 Task: Insert a radar chart into the spreadsheet named "Data".
Action: Mouse pressed left at (155, 198)
Screenshot: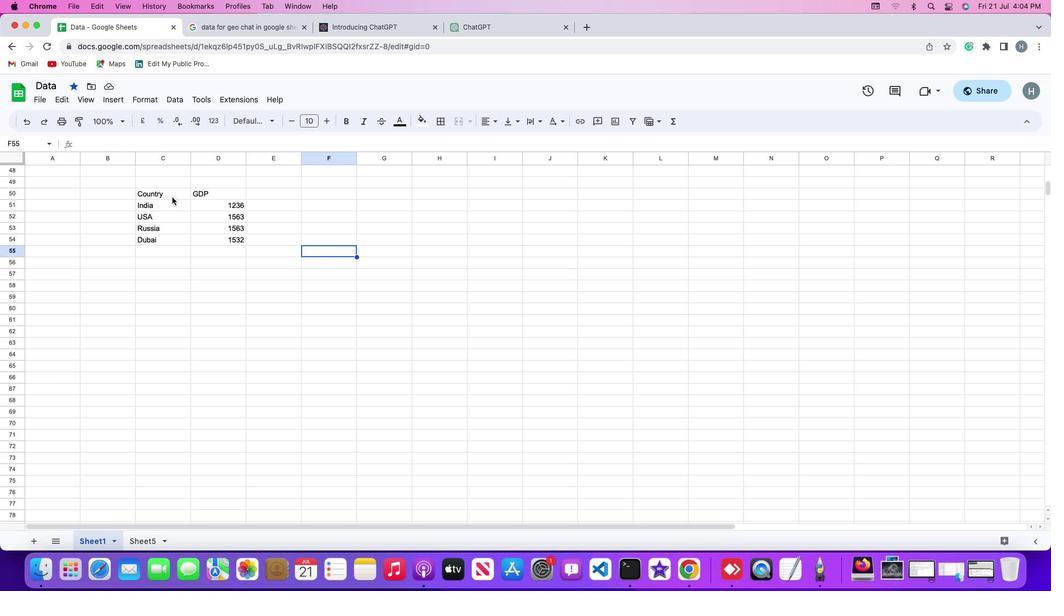 
Action: Mouse pressed left at (155, 198)
Screenshot: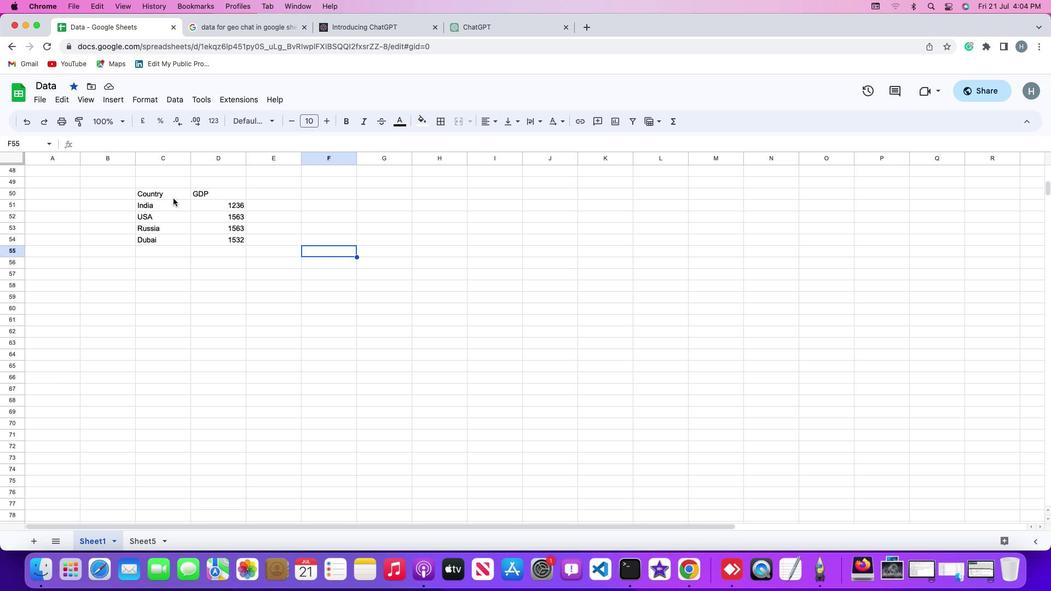 
Action: Mouse moved to (118, 104)
Screenshot: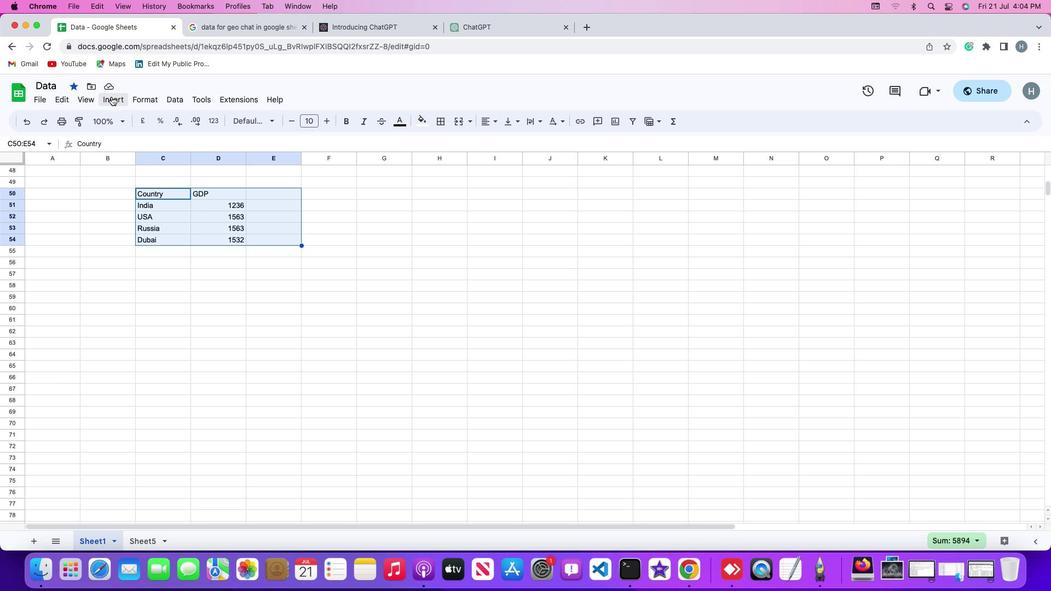 
Action: Mouse pressed left at (118, 104)
Screenshot: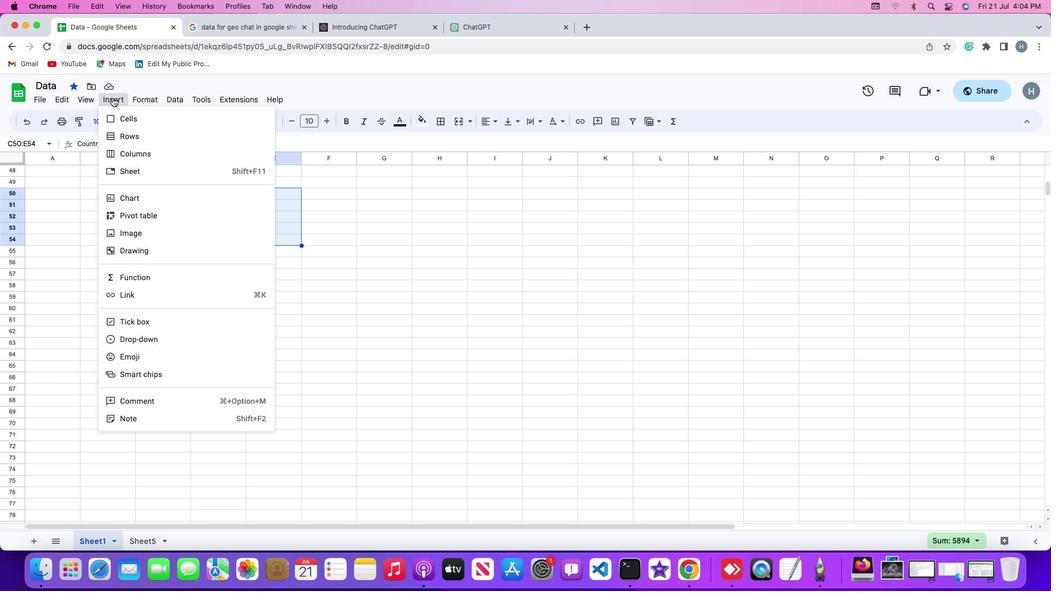
Action: Mouse moved to (146, 203)
Screenshot: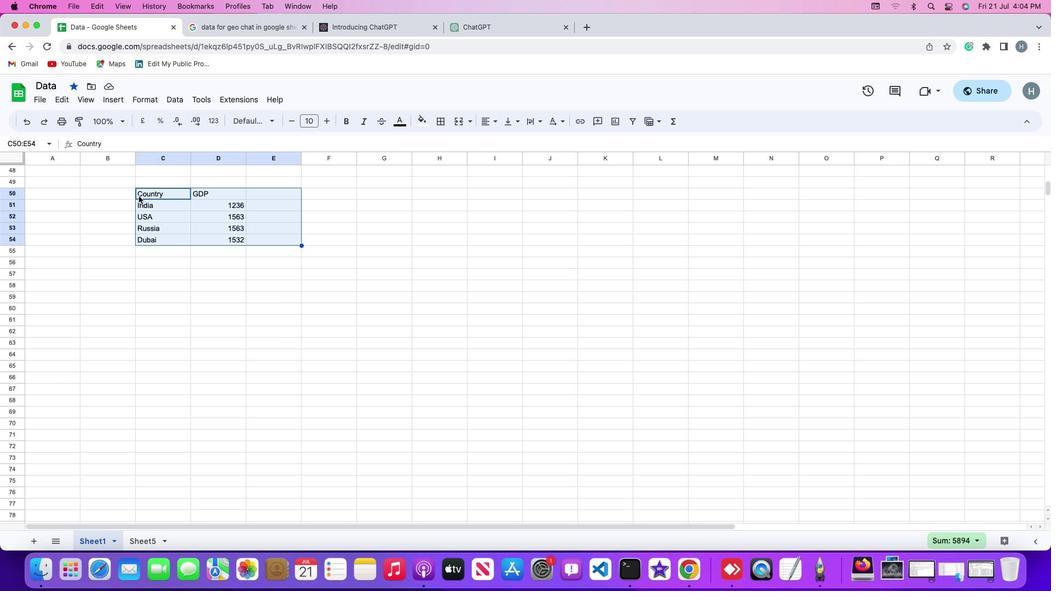 
Action: Mouse pressed left at (146, 203)
Screenshot: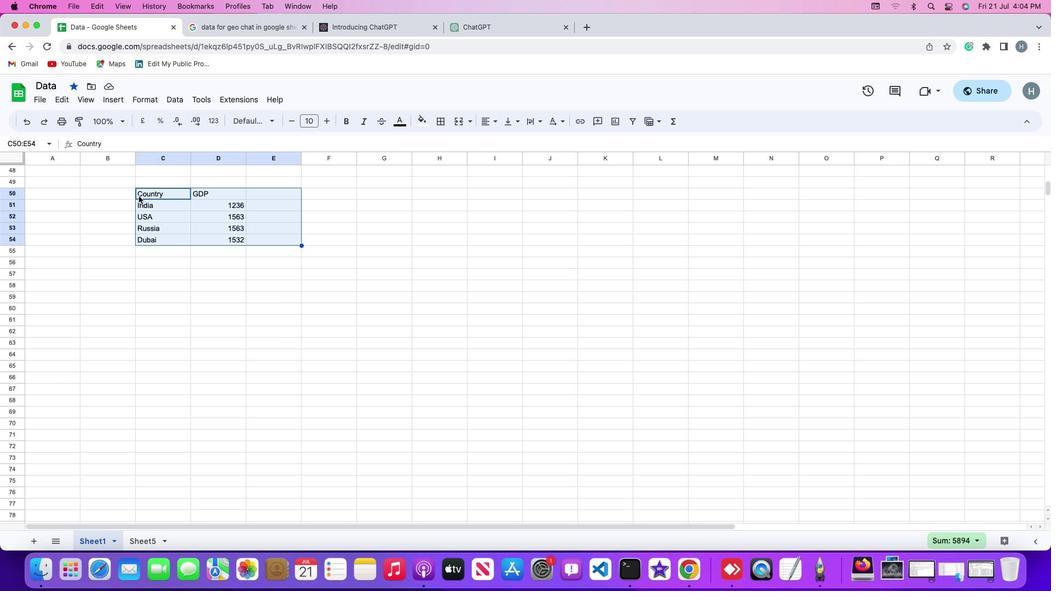 
Action: Mouse moved to (962, 203)
Screenshot: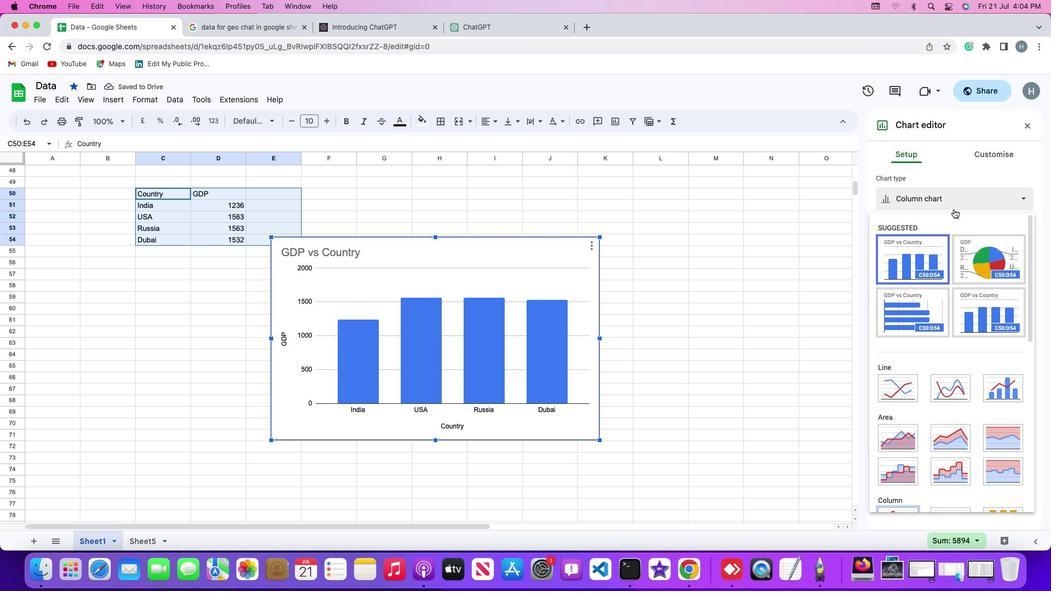 
Action: Mouse pressed left at (962, 203)
Screenshot: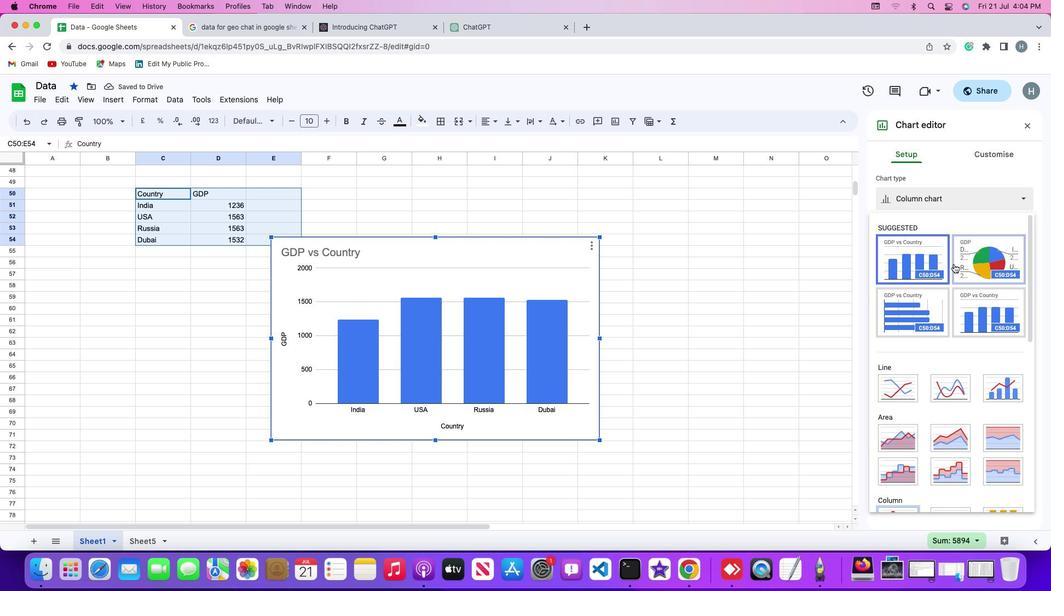 
Action: Mouse moved to (961, 406)
Screenshot: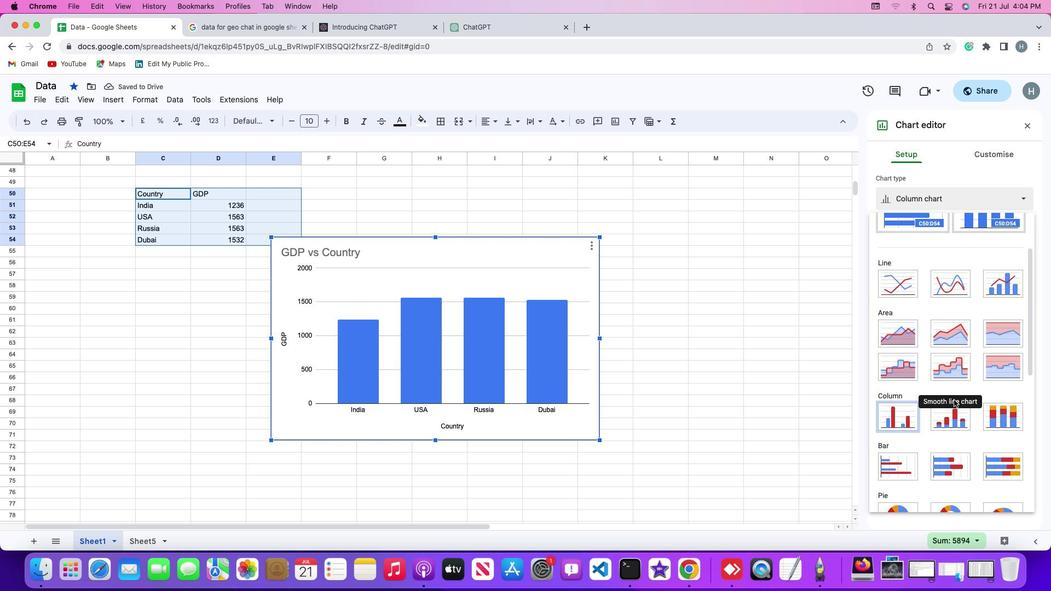 
Action: Mouse scrolled (961, 406) with delta (7, 6)
Screenshot: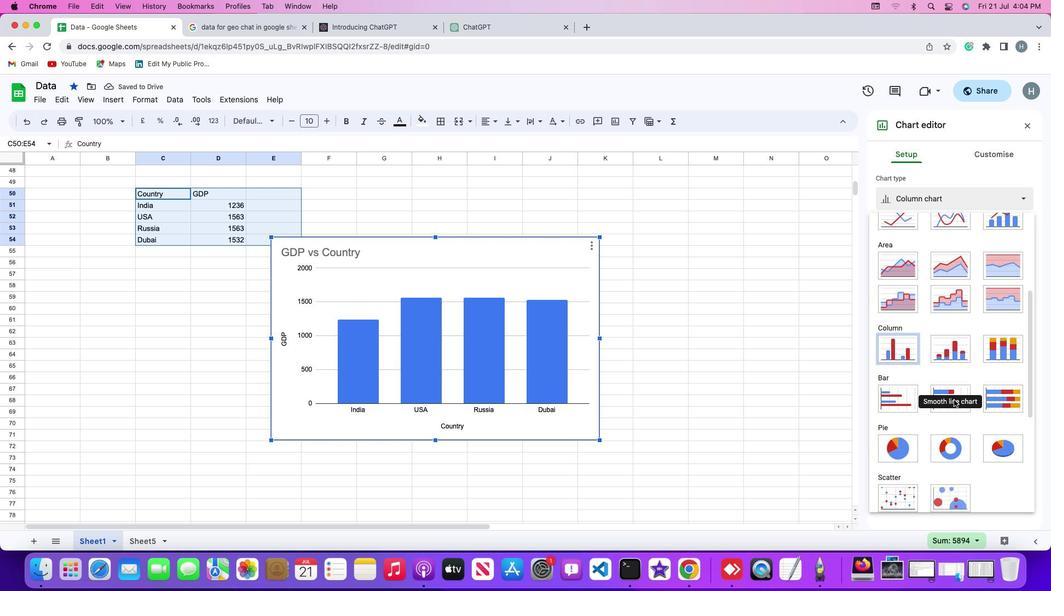 
Action: Mouse scrolled (961, 406) with delta (7, 6)
Screenshot: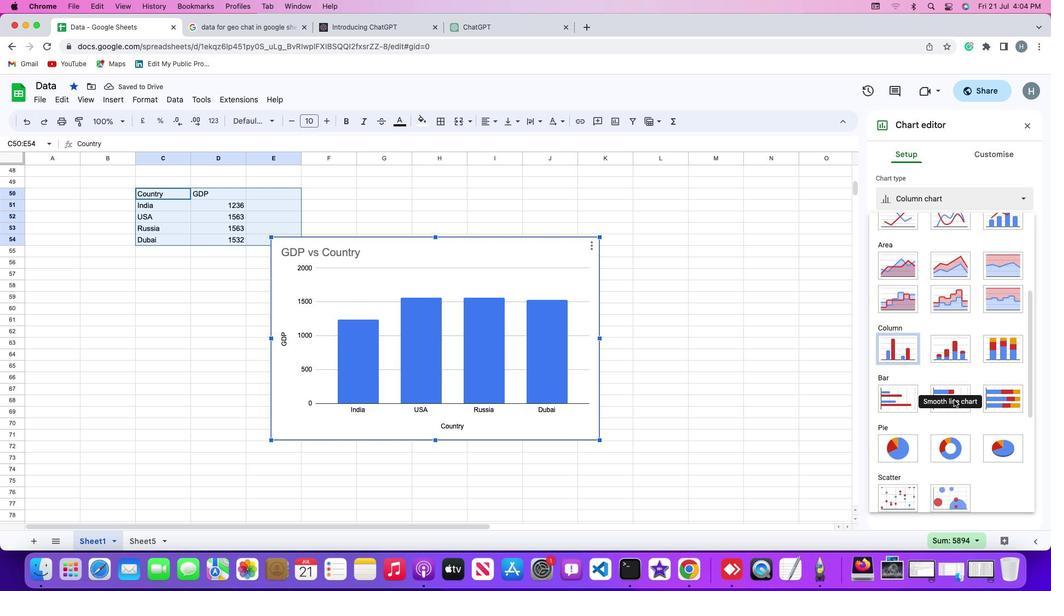 
Action: Mouse scrolled (961, 406) with delta (7, 6)
Screenshot: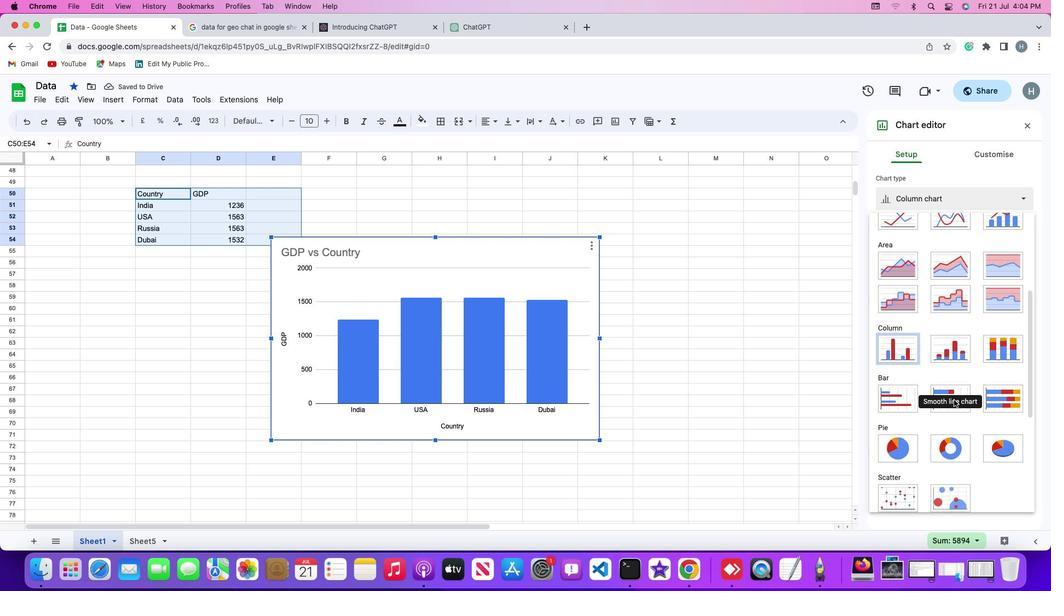 
Action: Mouse scrolled (961, 406) with delta (7, 4)
Screenshot: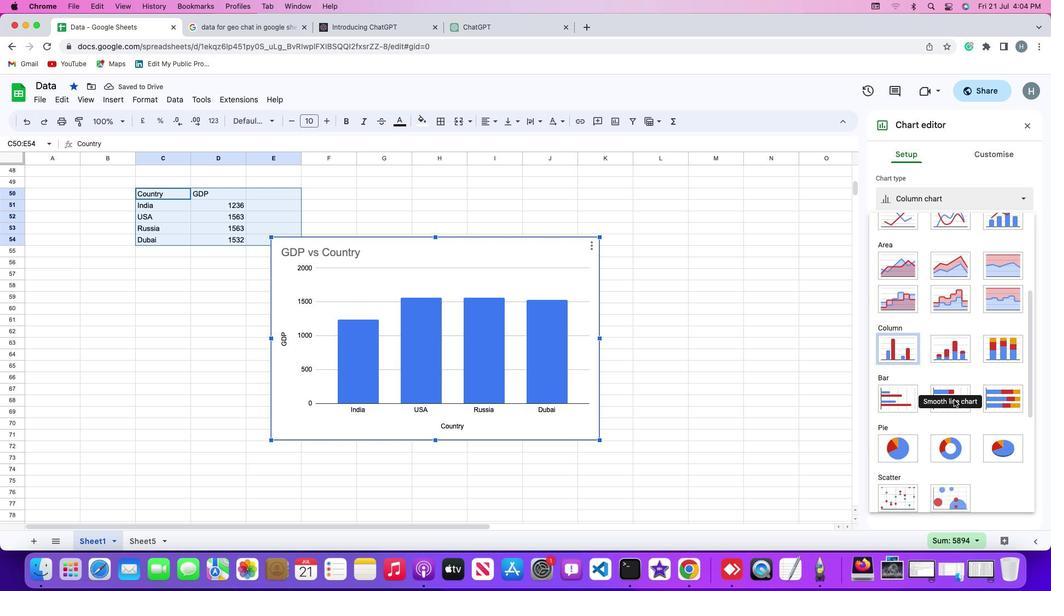 
Action: Mouse scrolled (961, 406) with delta (7, 6)
Screenshot: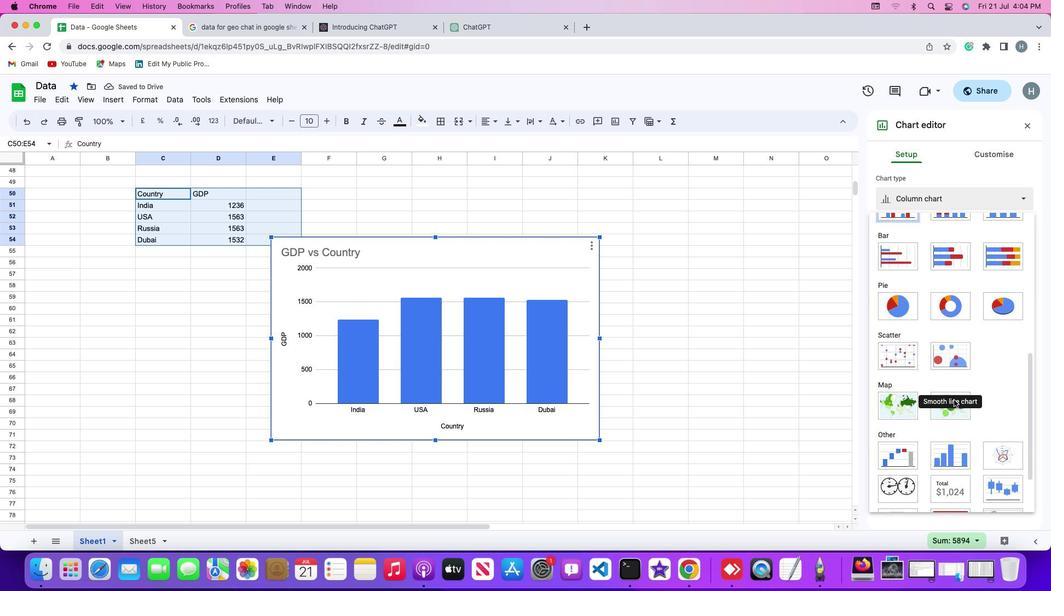 
Action: Mouse scrolled (961, 406) with delta (7, 6)
Screenshot: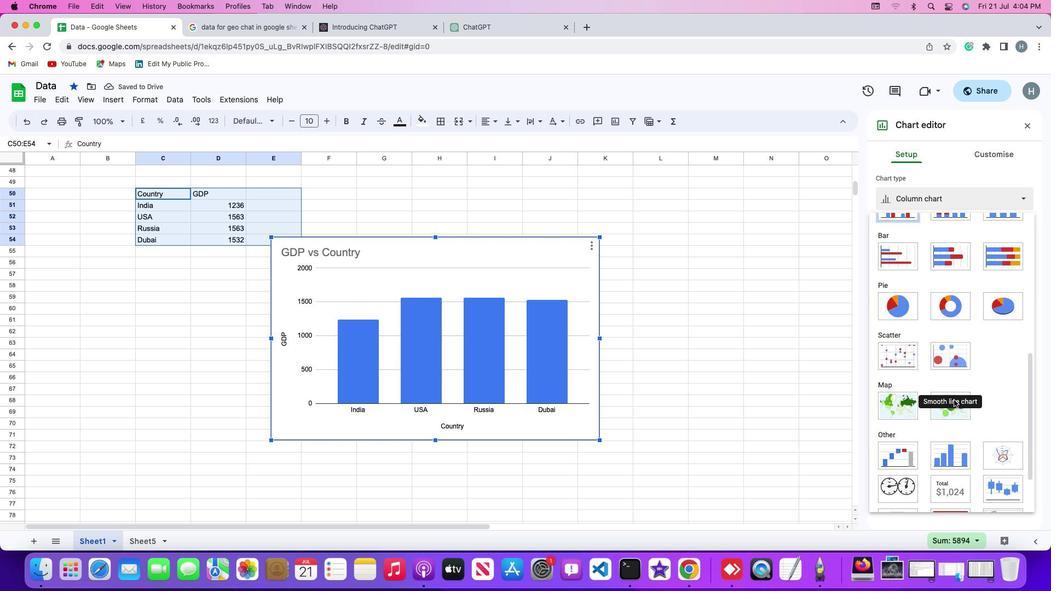 
Action: Mouse scrolled (961, 406) with delta (7, 6)
Screenshot: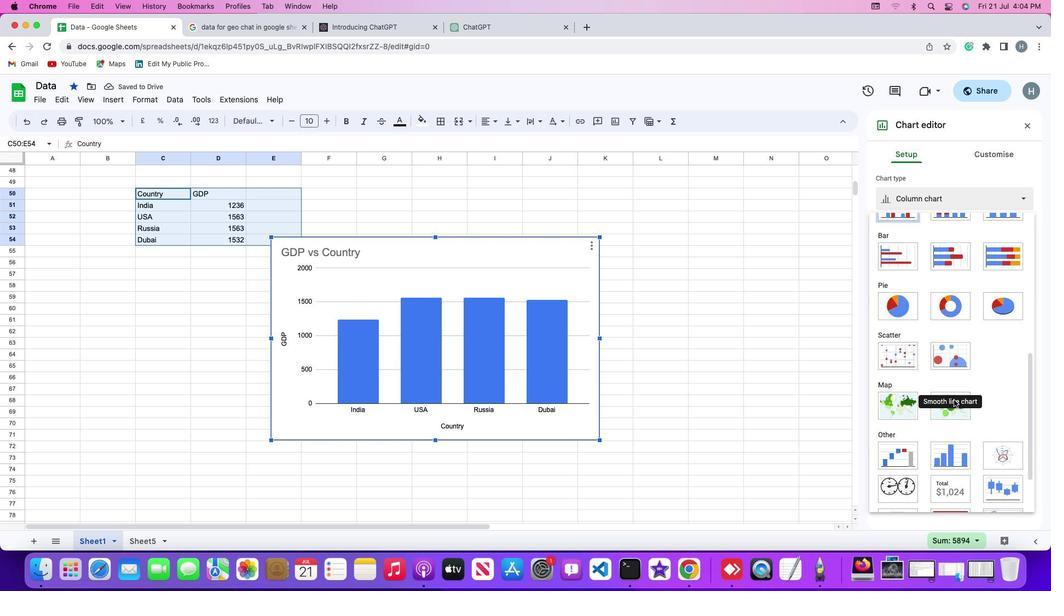 
Action: Mouse scrolled (961, 406) with delta (7, 5)
Screenshot: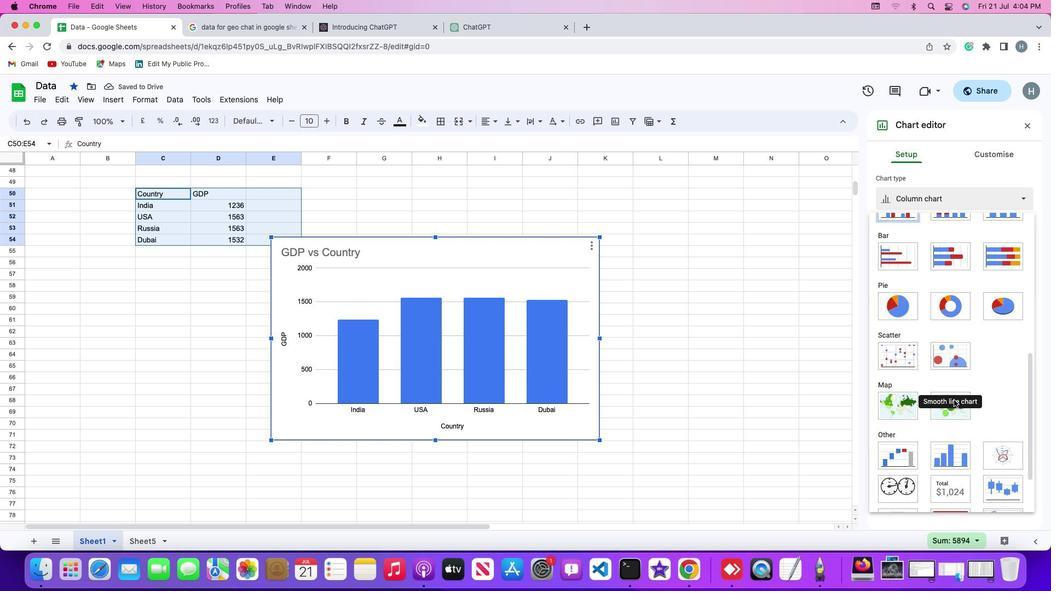 
Action: Mouse scrolled (961, 406) with delta (7, 6)
Screenshot: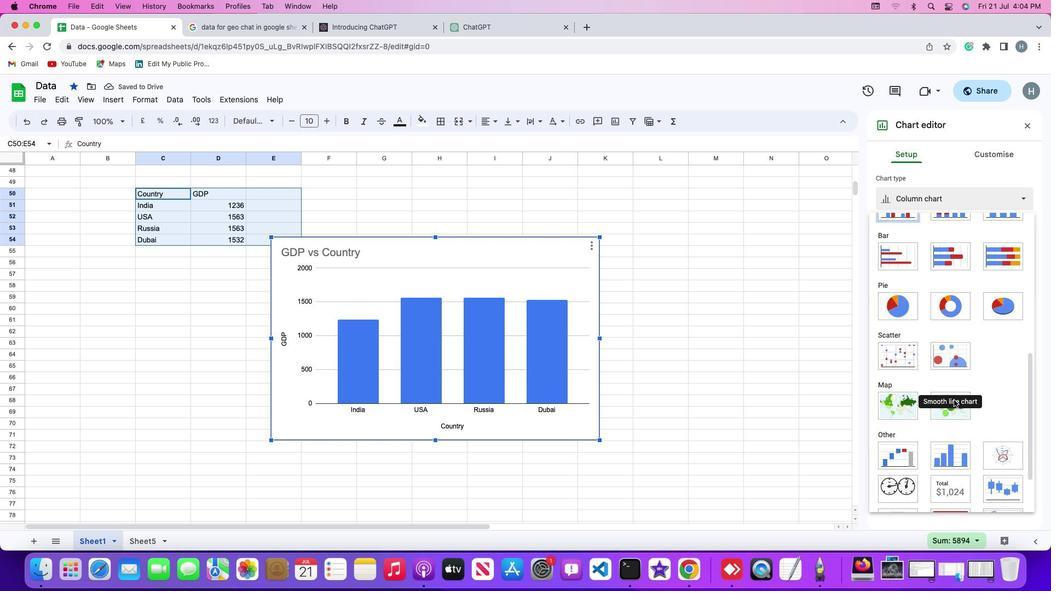 
Action: Mouse scrolled (961, 406) with delta (7, 6)
Screenshot: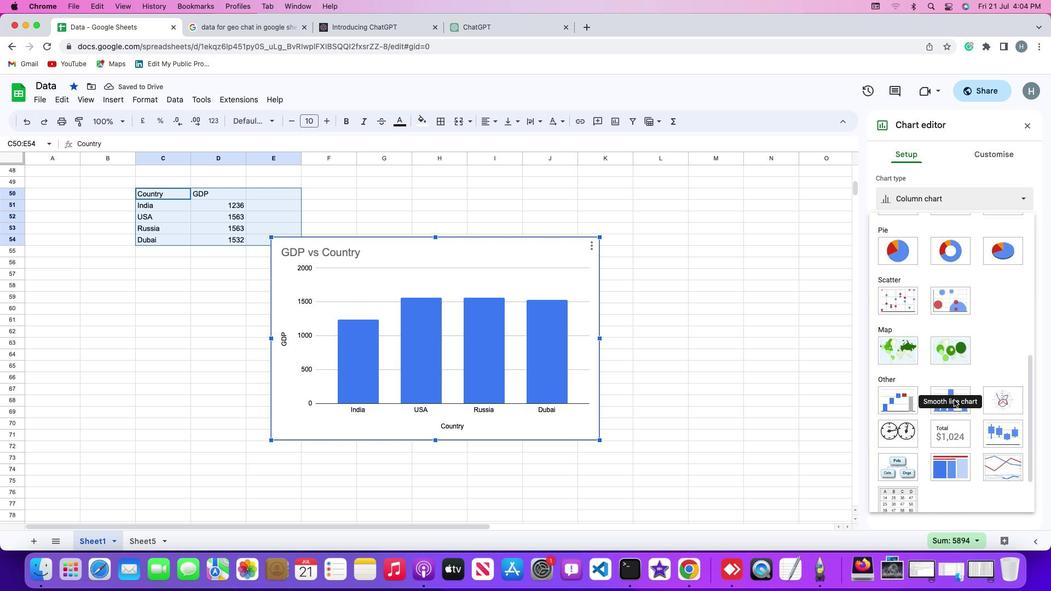 
Action: Mouse scrolled (961, 406) with delta (7, 6)
Screenshot: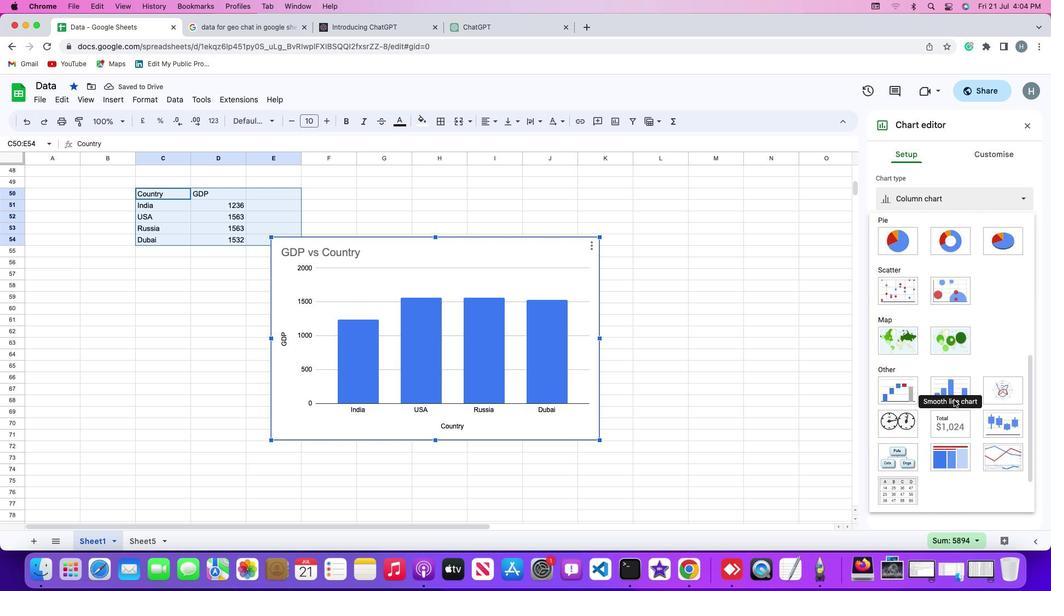 
Action: Mouse scrolled (961, 406) with delta (7, 6)
Screenshot: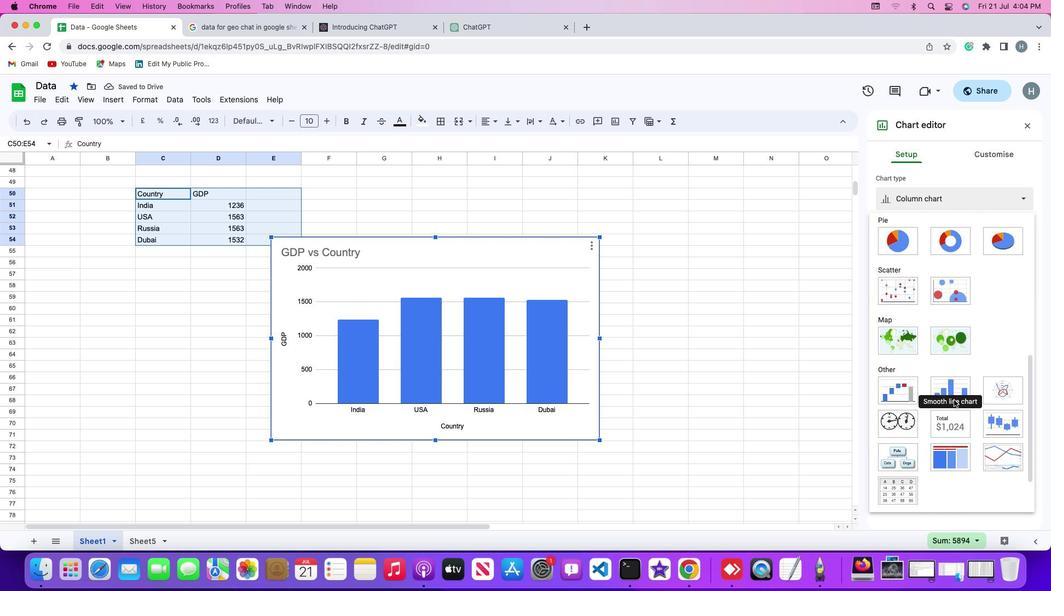 
Action: Mouse scrolled (961, 406) with delta (7, 6)
Screenshot: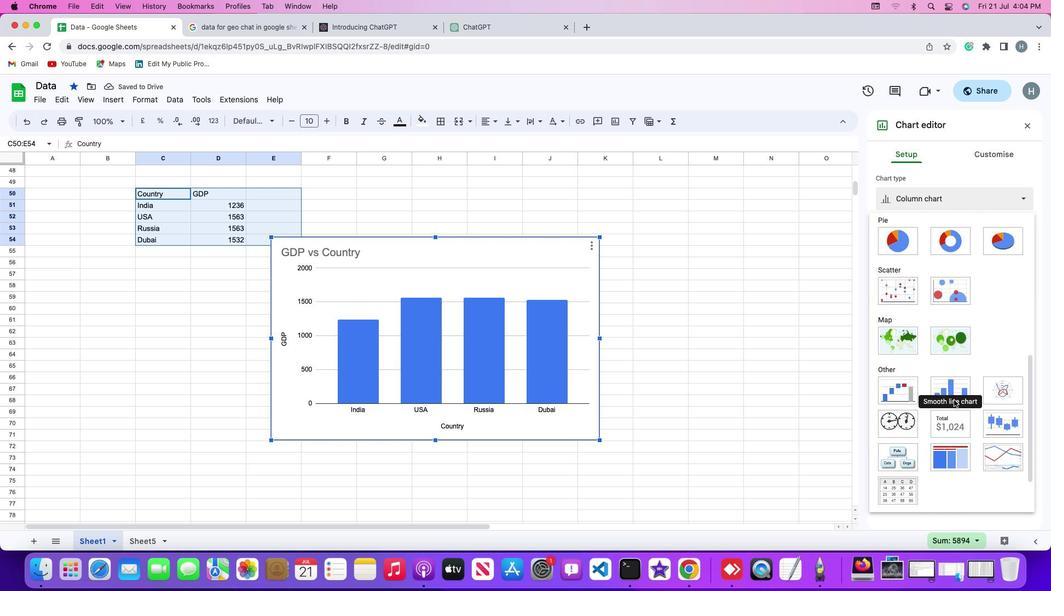 
Action: Mouse moved to (1020, 395)
Screenshot: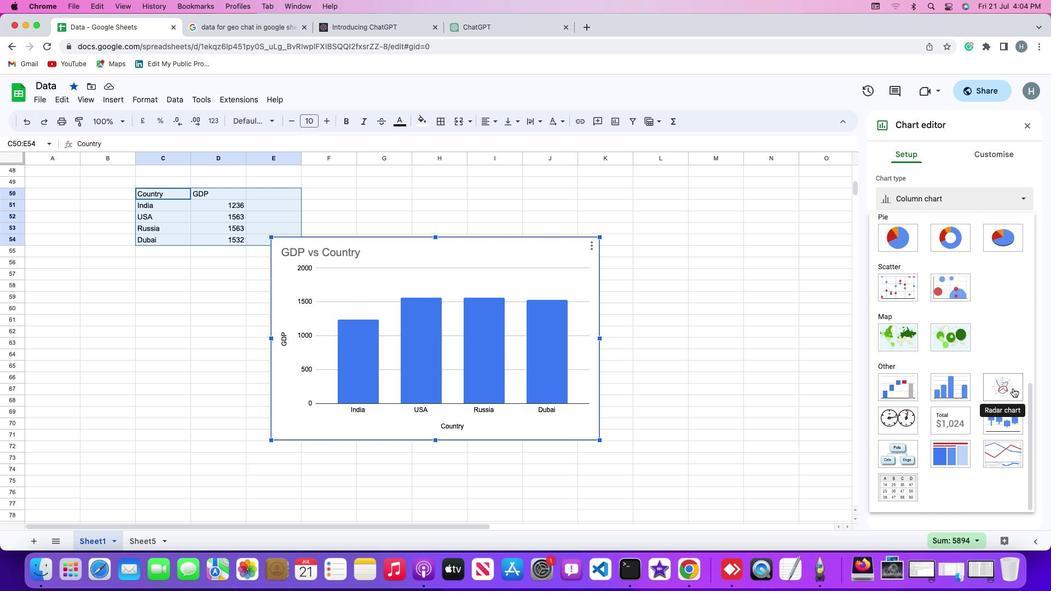 
Action: Mouse pressed left at (1020, 395)
Screenshot: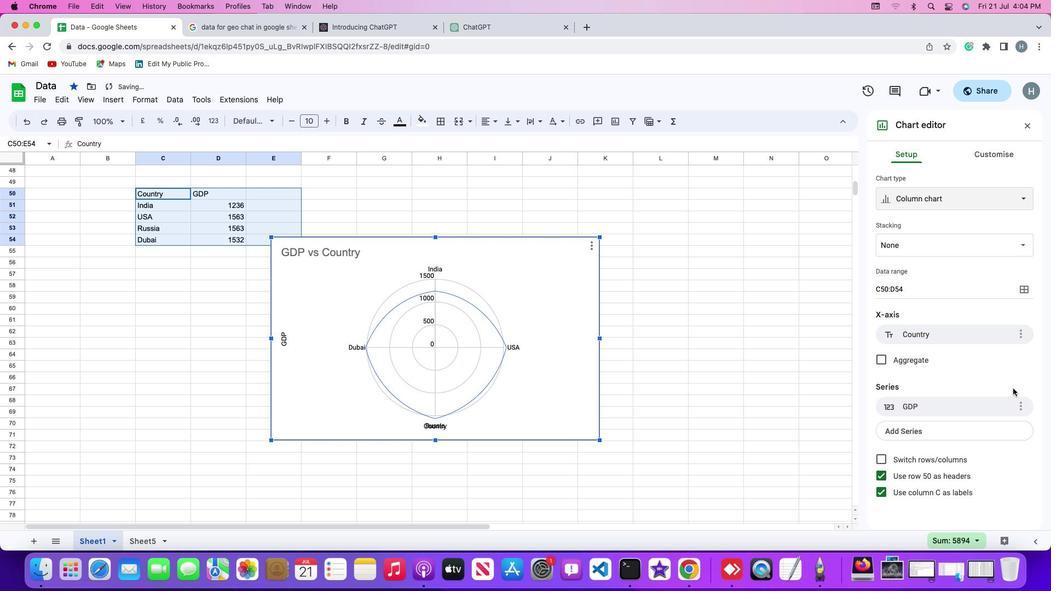 
Action: Mouse moved to (779, 379)
Screenshot: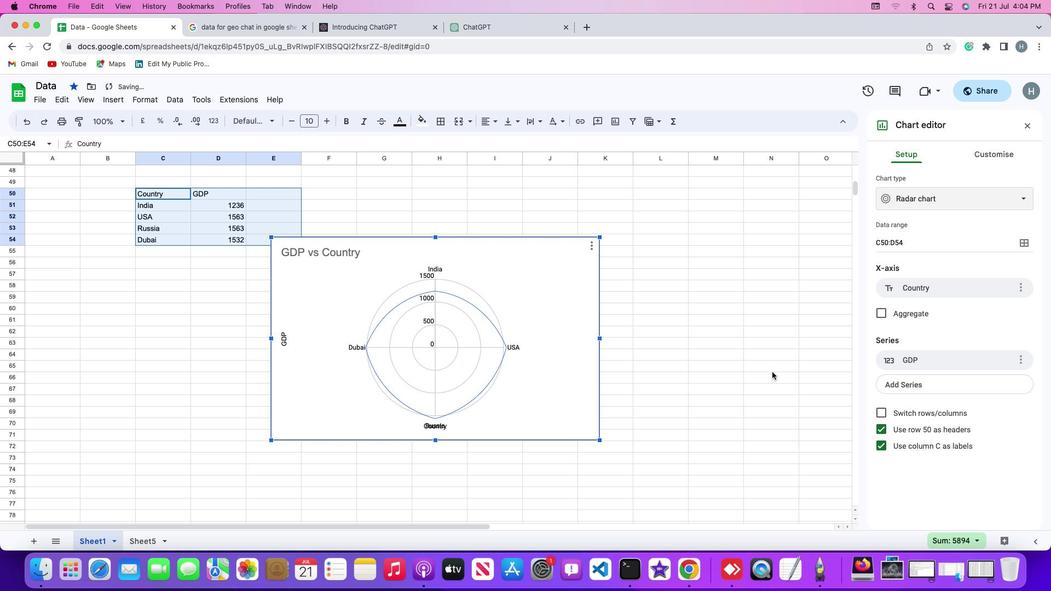 
